Task: In the  document performance Apply all border to the tabe with  'with box; Style line and width 1 pt 'Select Header and apply  'Bold' Select the text and align it to the  Center
Action: Mouse moved to (140, 163)
Screenshot: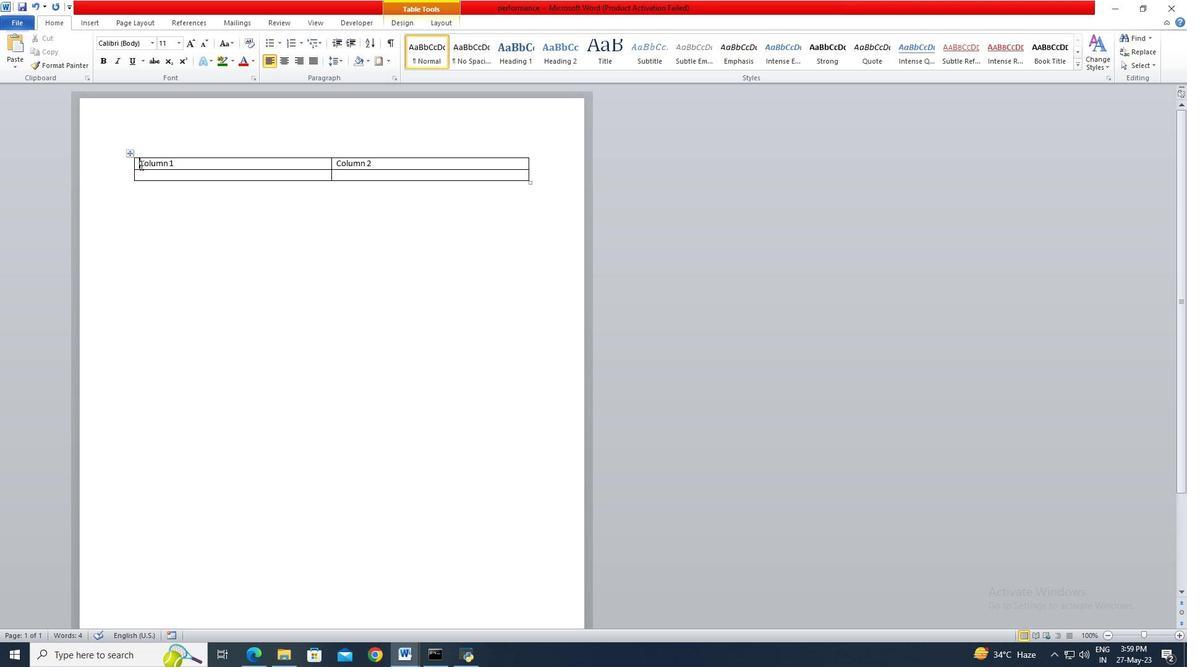 
Action: Mouse pressed left at (140, 163)
Screenshot: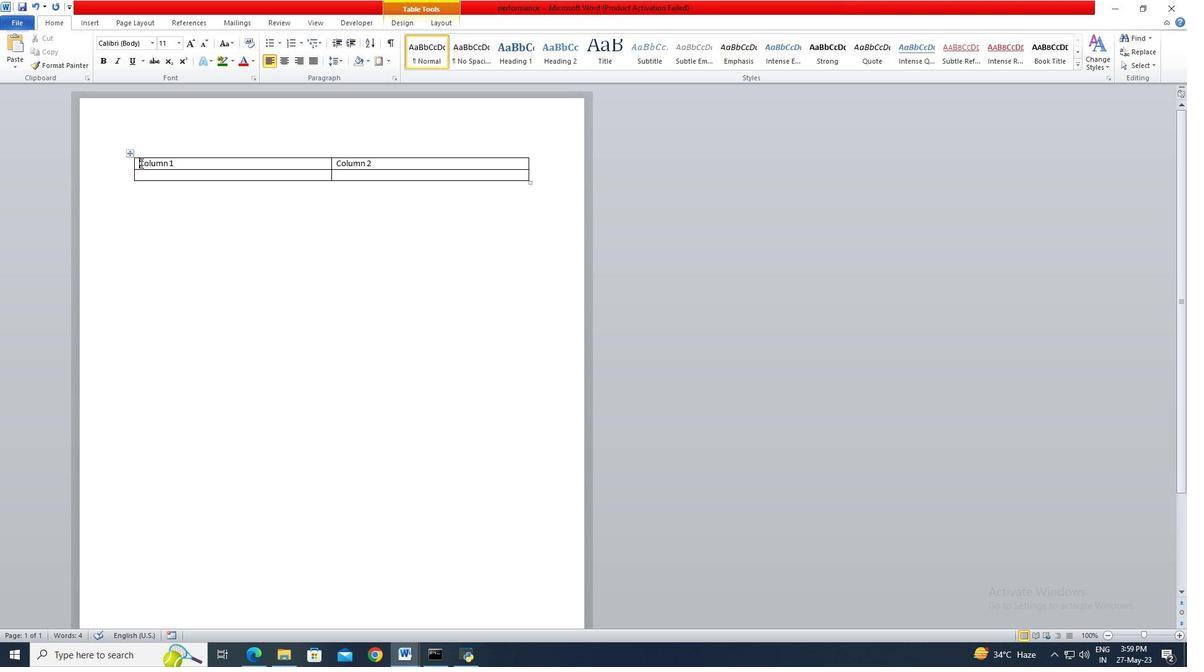 
Action: Key pressed ctrl+A
Screenshot: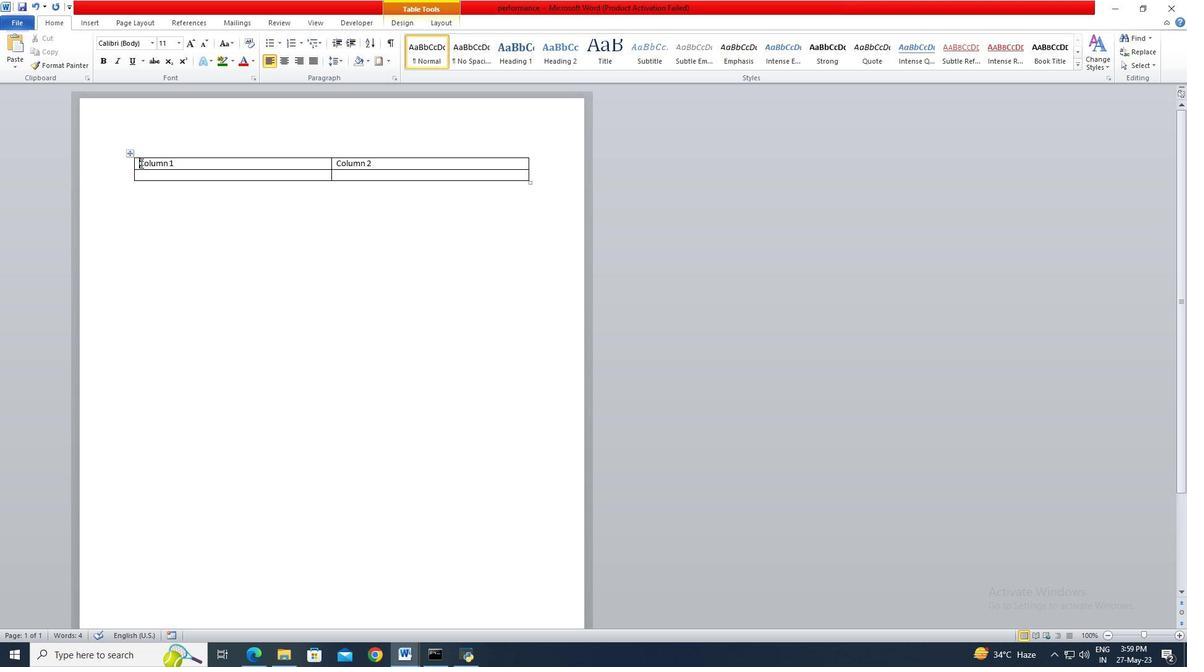 
Action: Mouse moved to (380, 61)
Screenshot: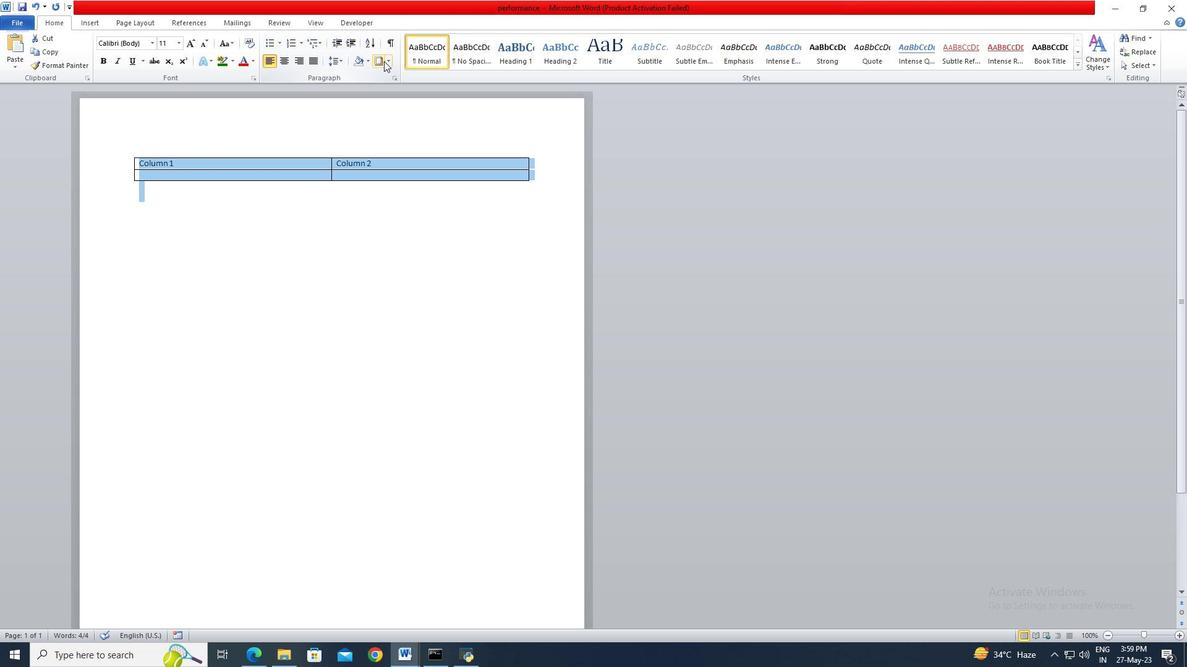 
Action: Mouse pressed left at (380, 61)
Screenshot: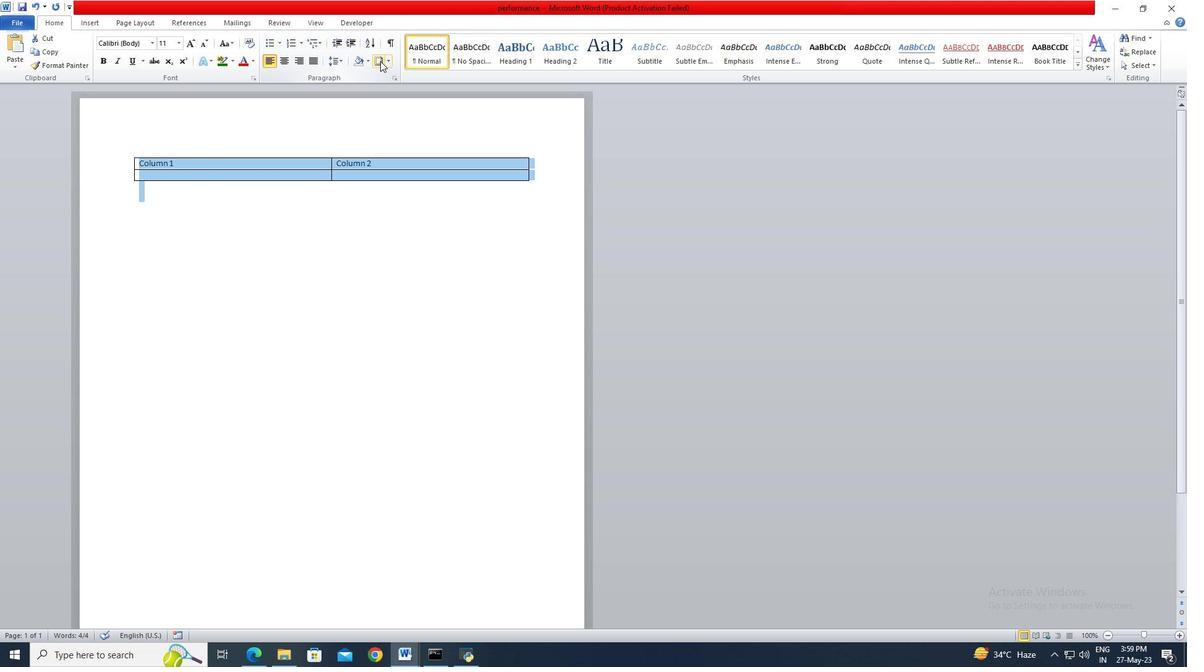 
Action: Mouse moved to (447, 271)
Screenshot: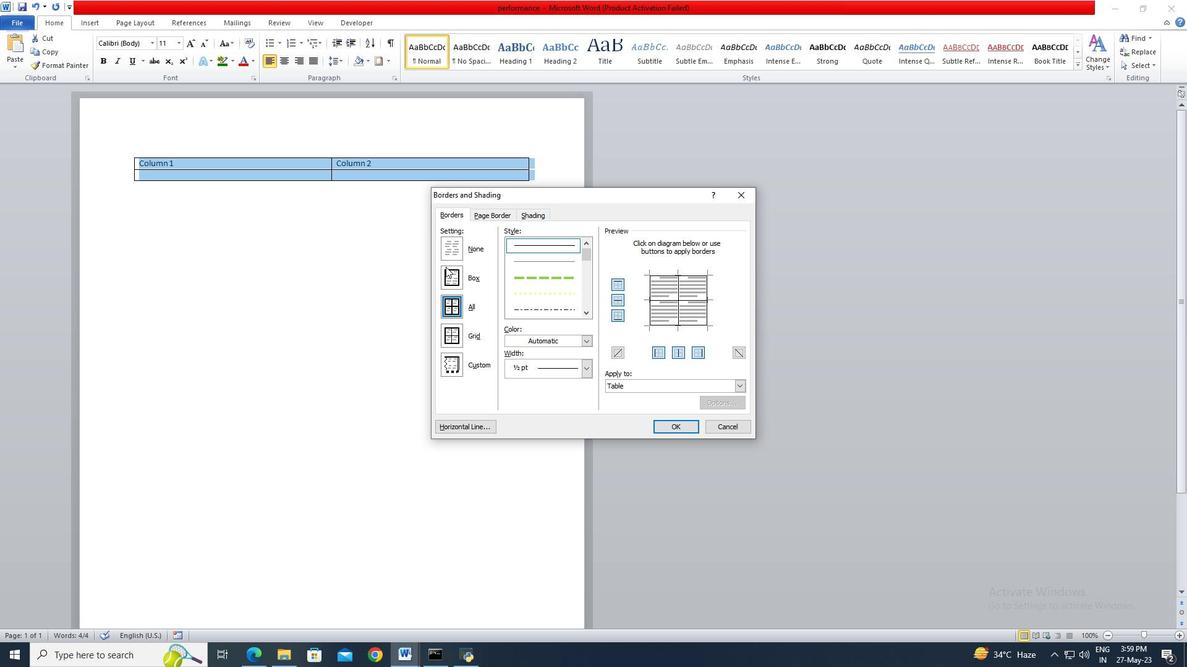 
Action: Mouse pressed left at (447, 271)
Screenshot: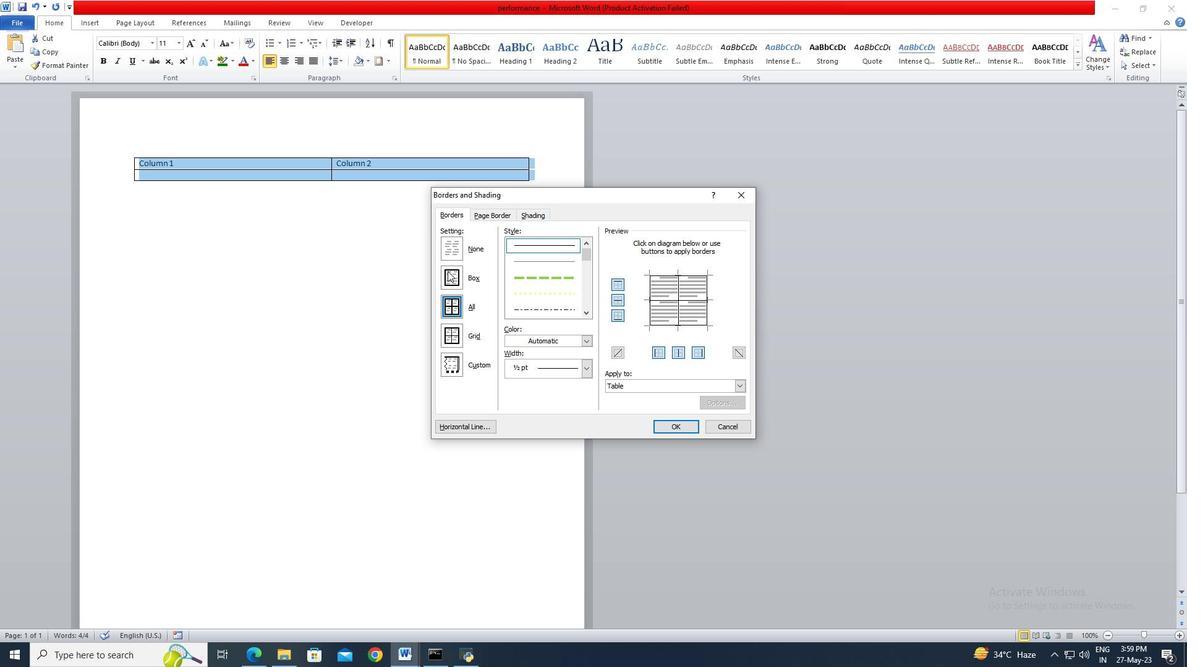 
Action: Mouse moved to (513, 246)
Screenshot: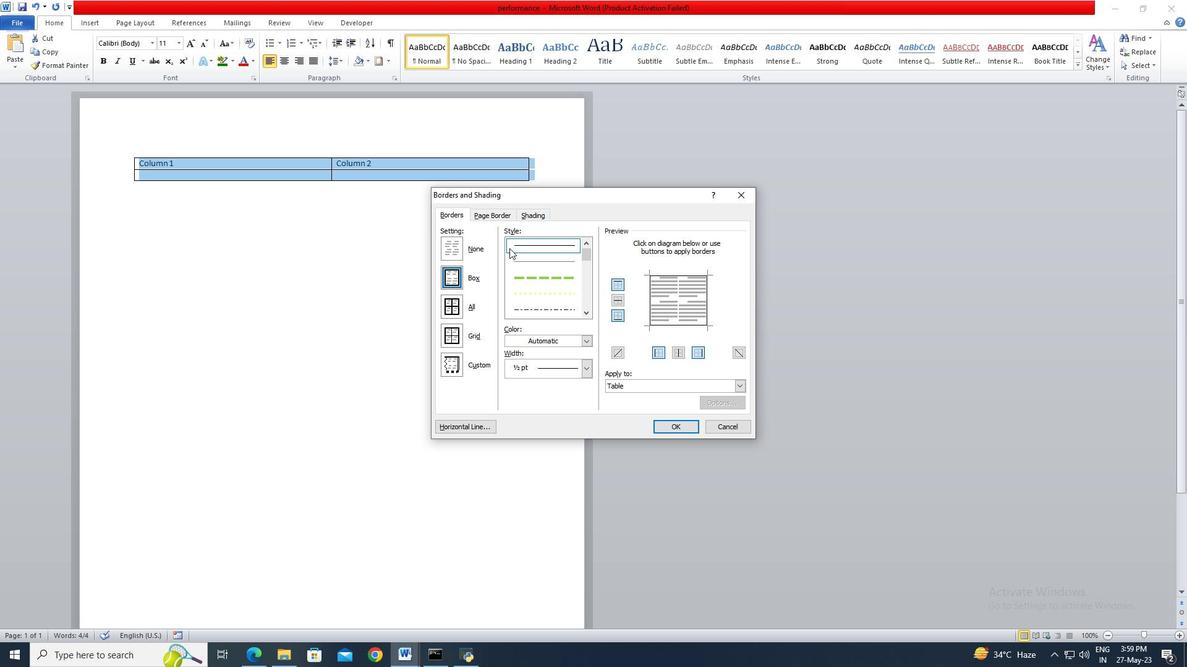 
Action: Mouse pressed left at (513, 246)
Screenshot: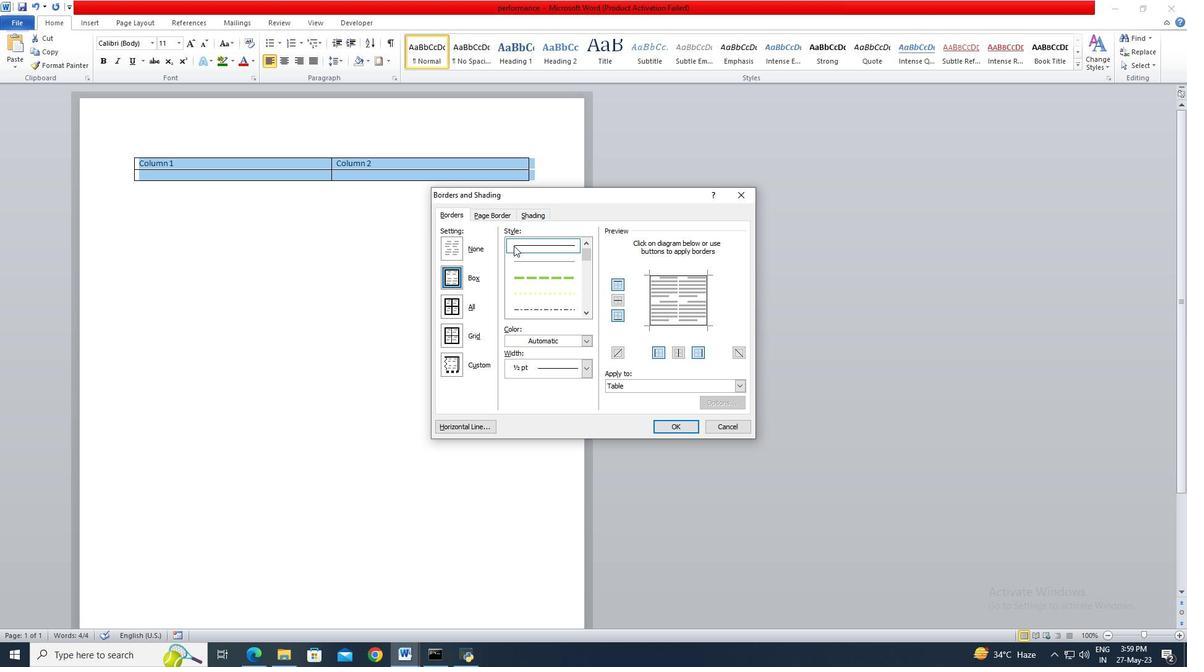 
Action: Mouse moved to (588, 362)
Screenshot: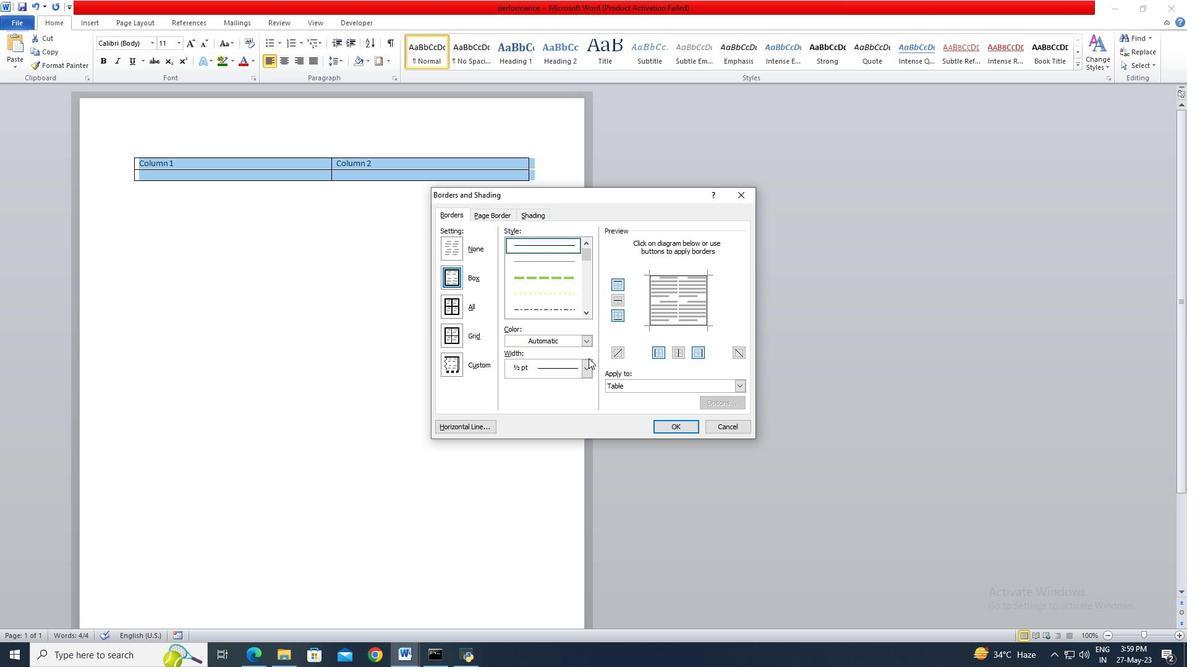 
Action: Mouse pressed left at (588, 362)
Screenshot: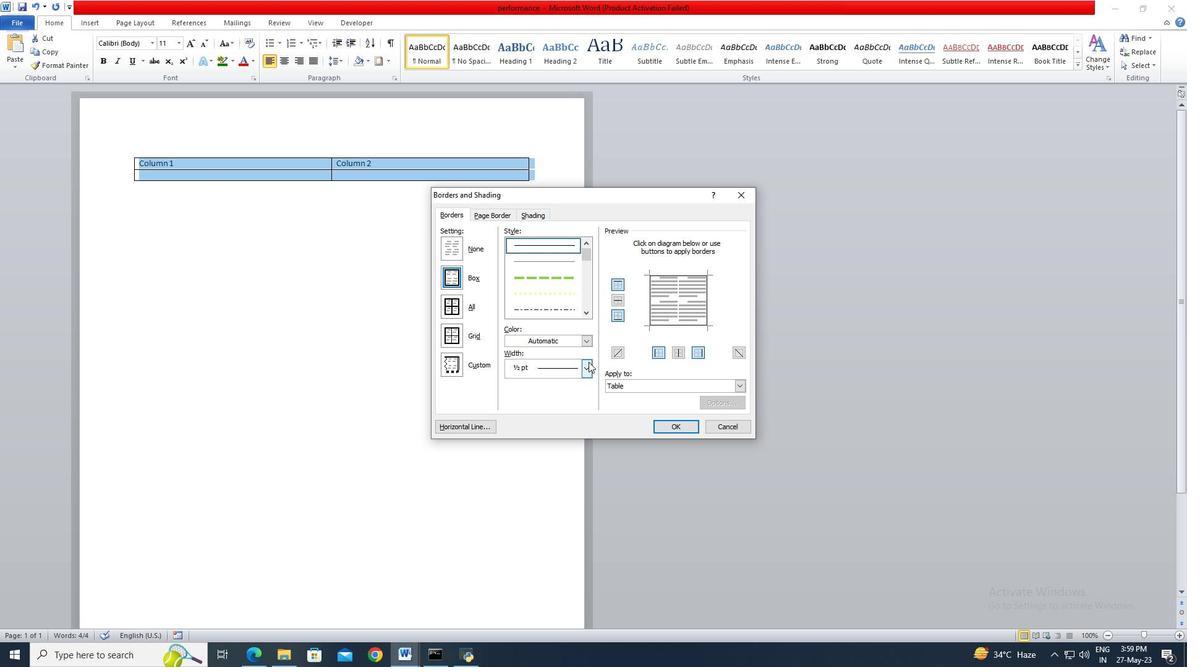 
Action: Mouse moved to (576, 430)
Screenshot: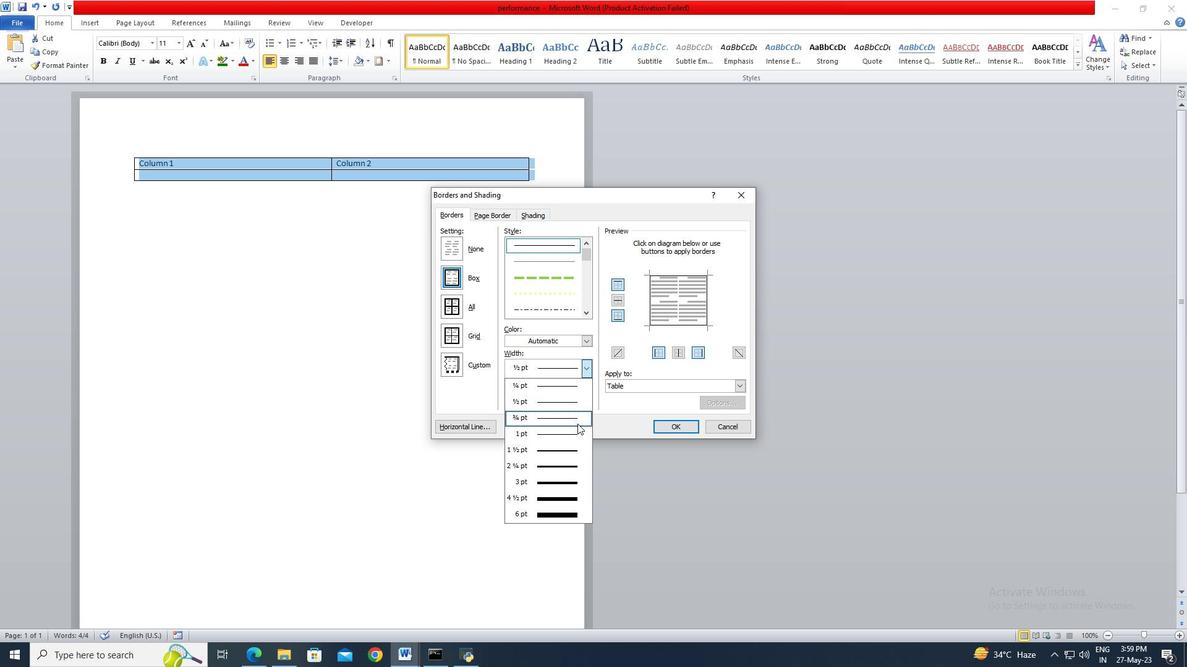 
Action: Mouse pressed left at (576, 430)
Screenshot: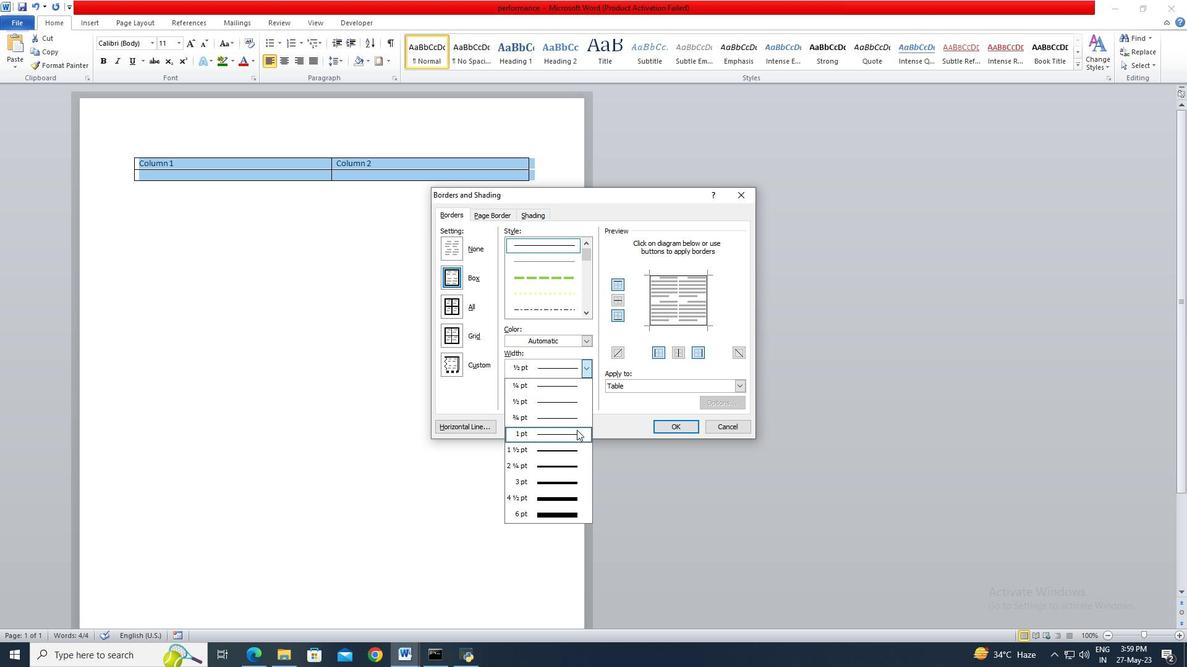
Action: Mouse moved to (667, 426)
Screenshot: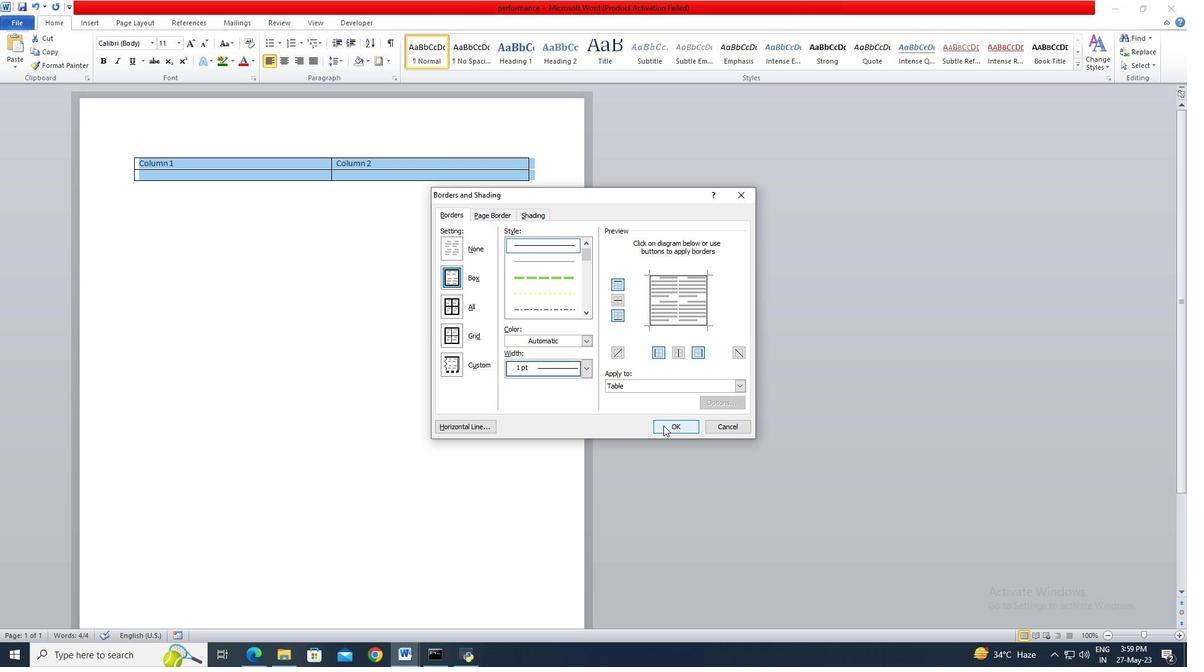 
Action: Mouse pressed left at (667, 426)
Screenshot: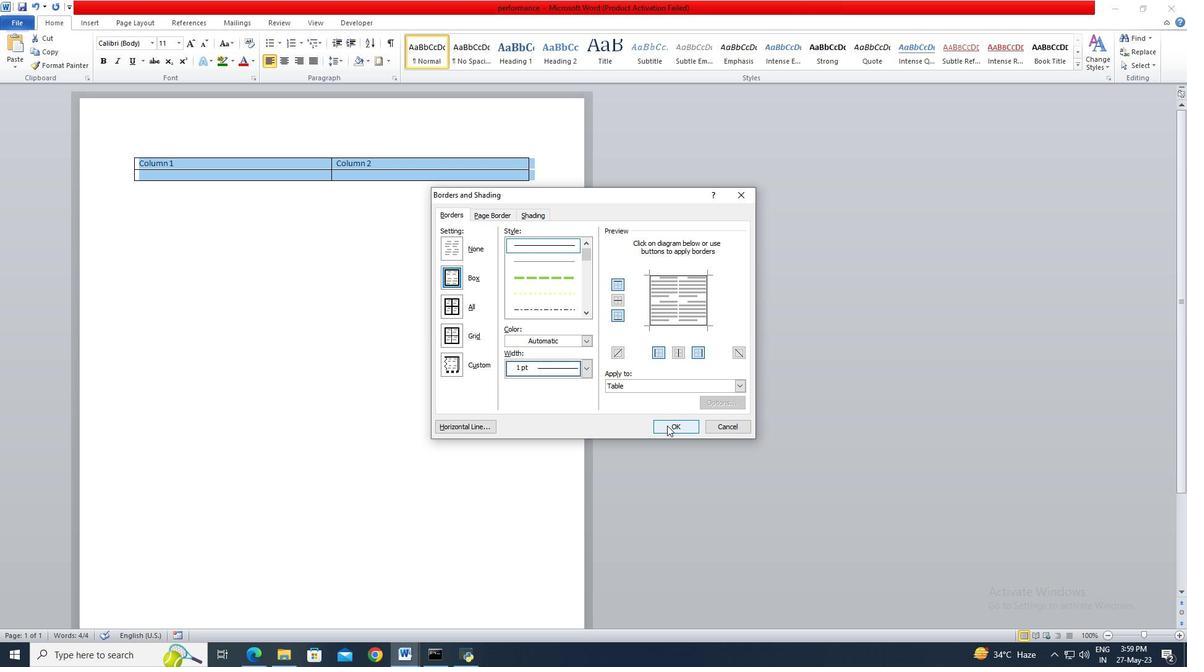 
Action: Mouse moved to (139, 166)
Screenshot: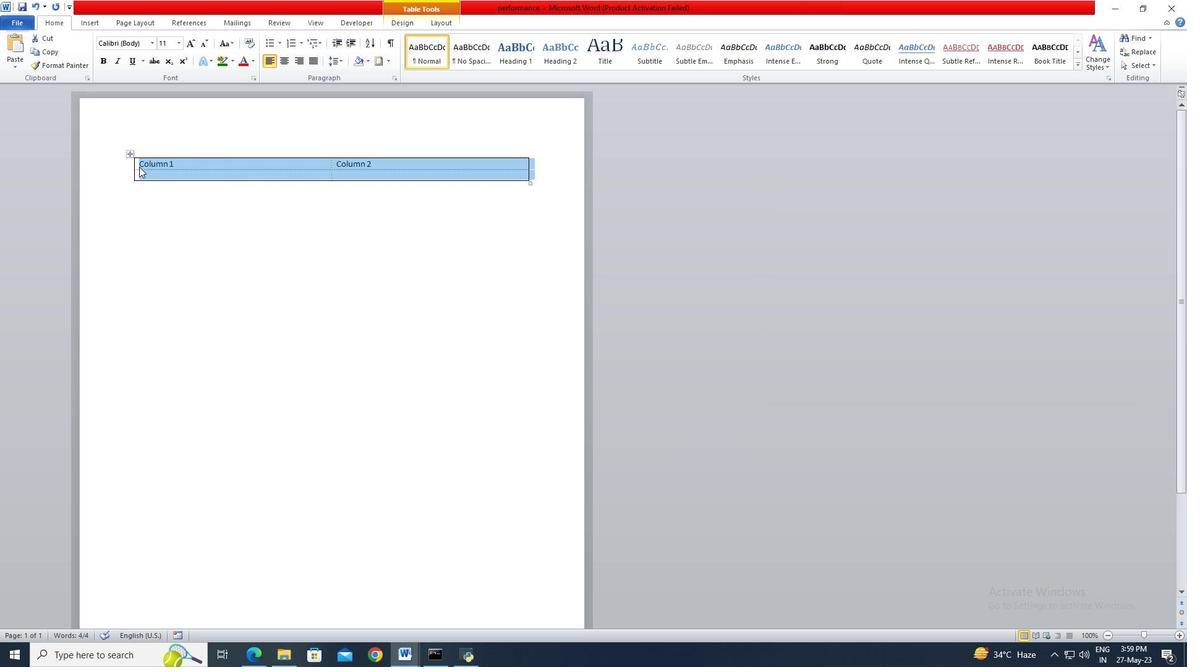 
Action: Mouse pressed left at (139, 166)
Screenshot: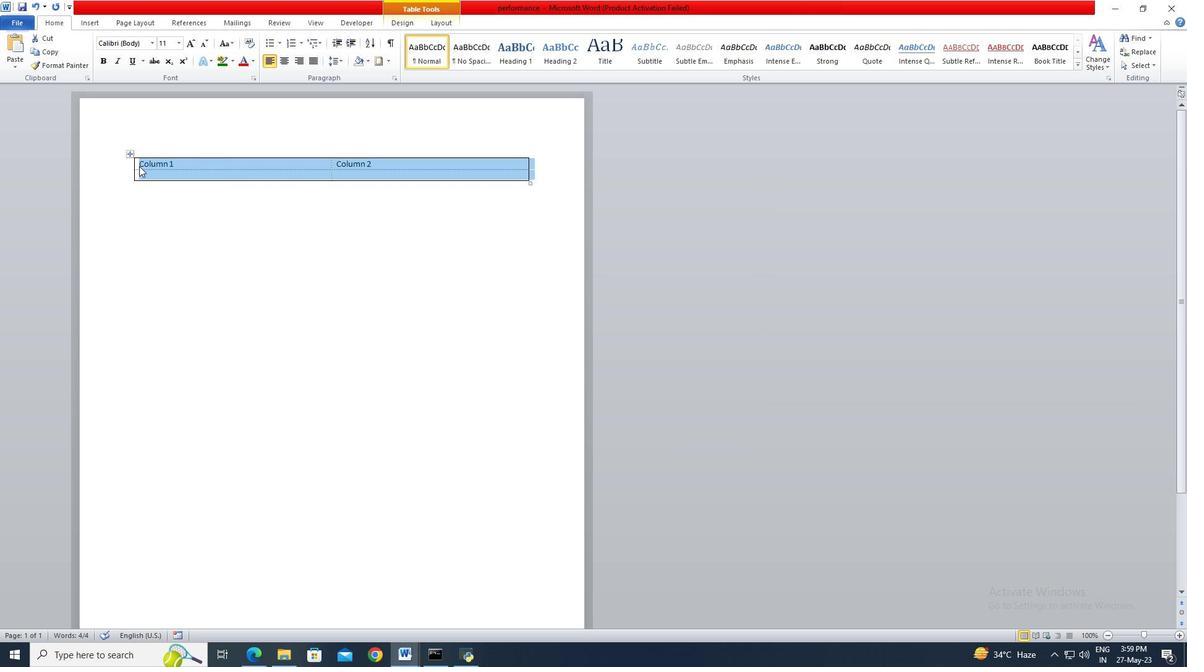 
Action: Key pressed <Key.shift><Key.right><Key.end><Key.end>
Screenshot: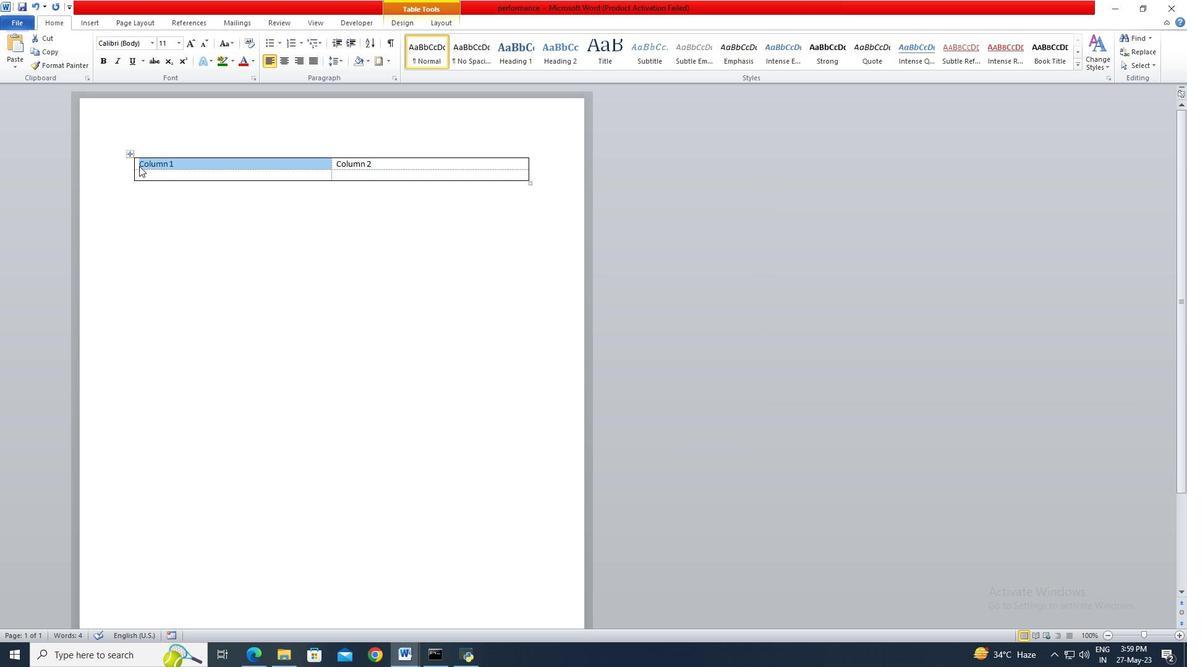 
Action: Mouse moved to (101, 65)
Screenshot: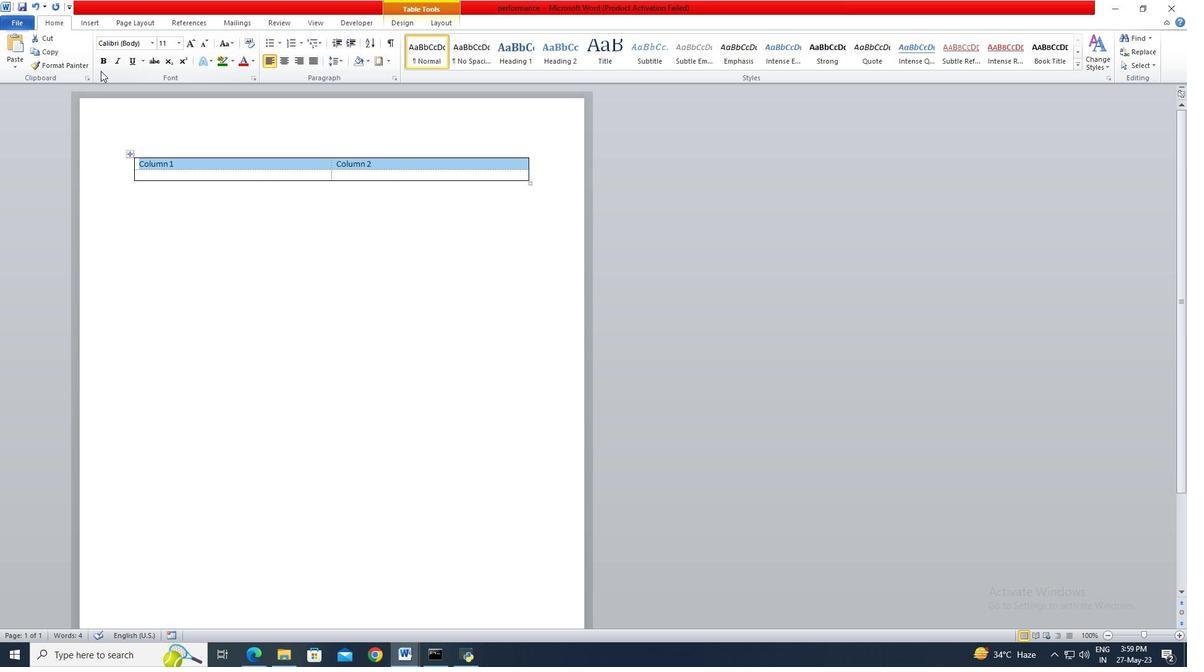 
Action: Mouse pressed left at (101, 65)
Screenshot: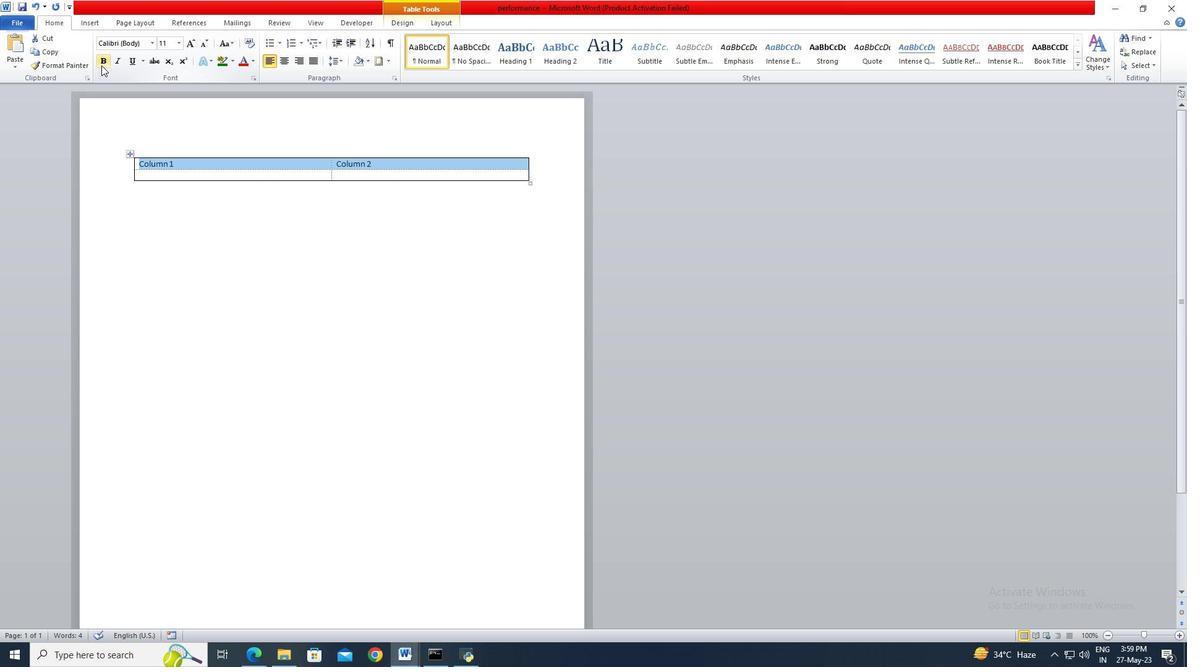 
Action: Key pressed ctrl+A
Screenshot: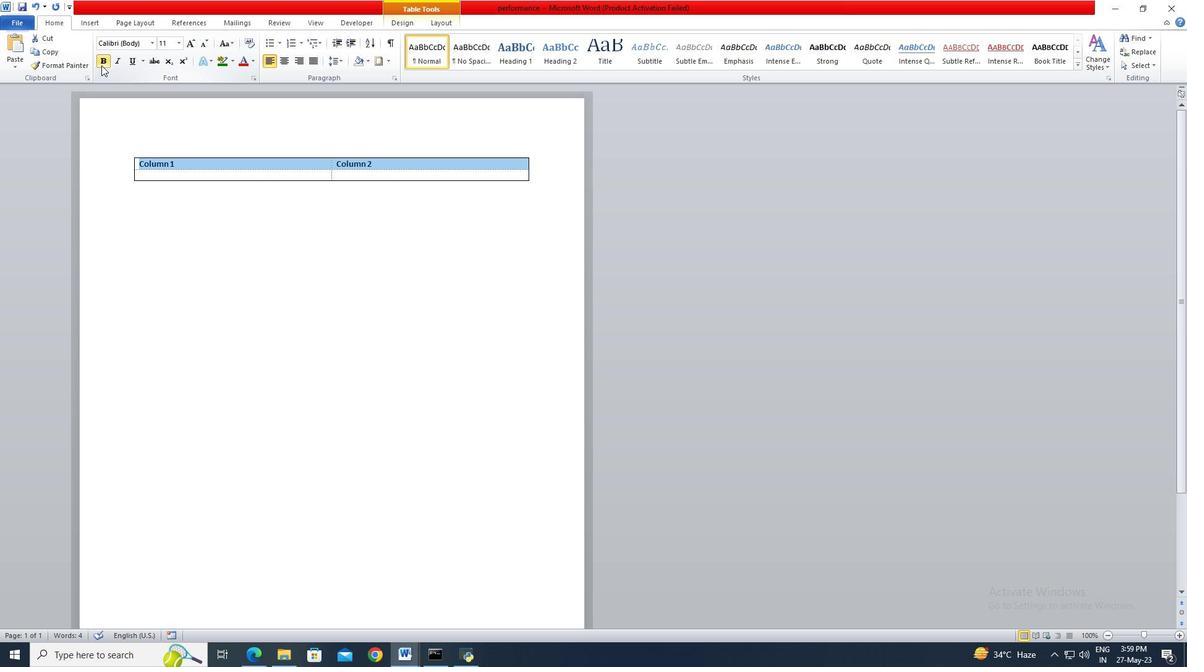 
Action: Mouse moved to (282, 66)
Screenshot: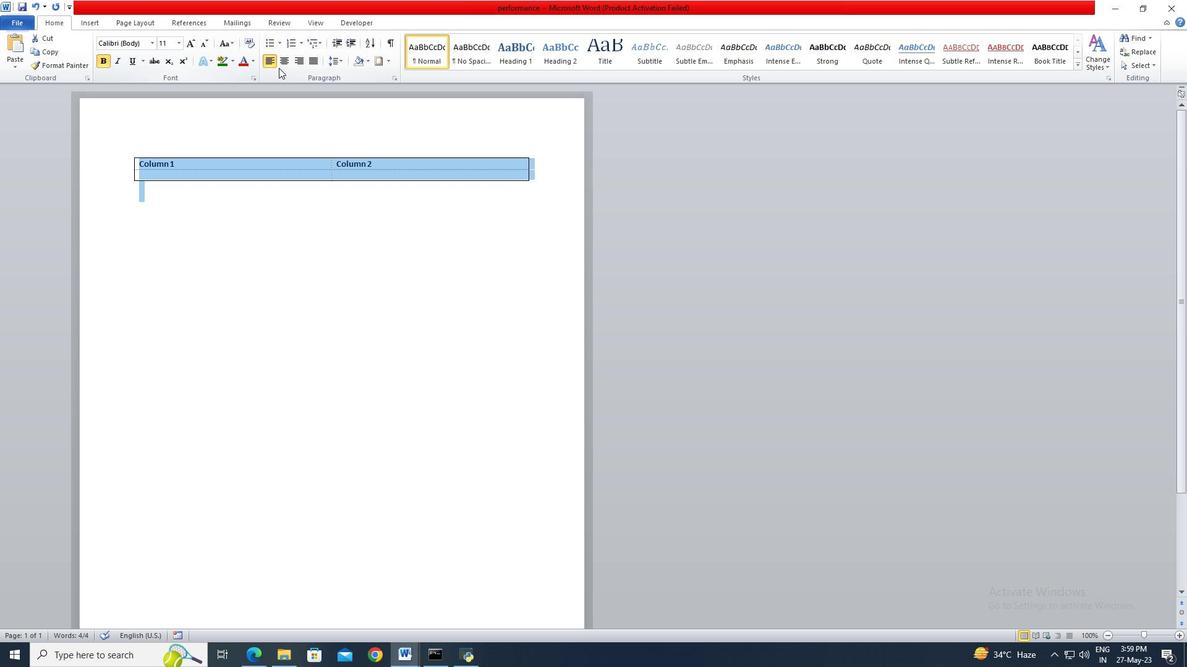 
Action: Mouse pressed left at (282, 66)
Screenshot: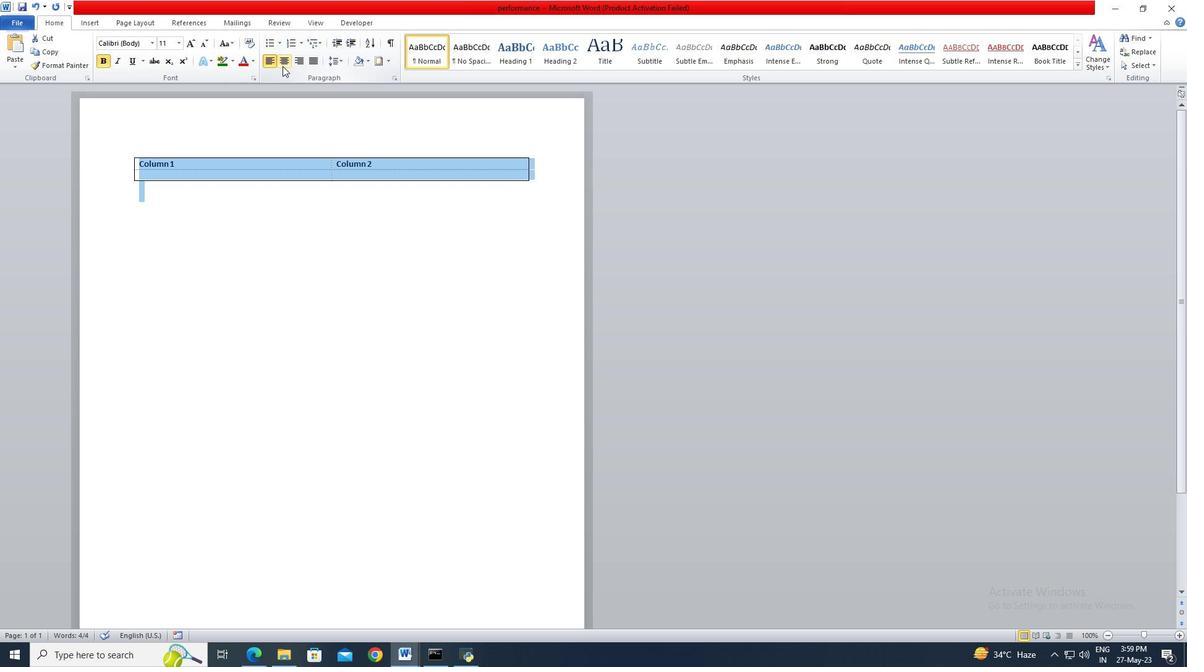 
Action: Mouse moved to (289, 165)
Screenshot: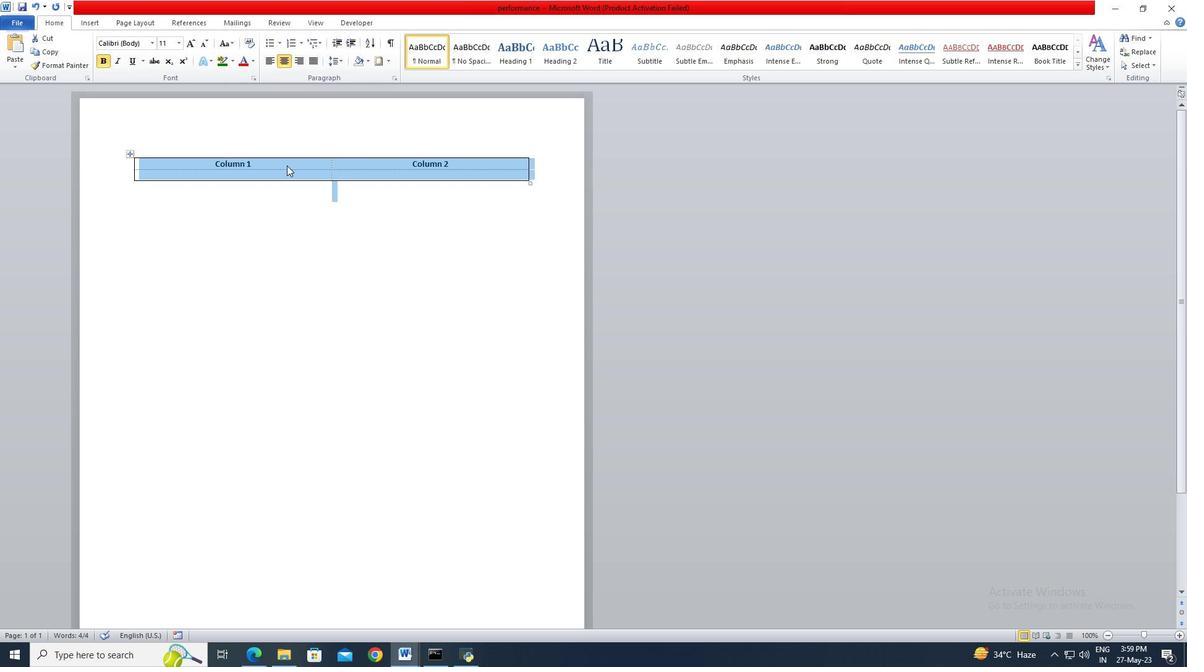 
Action: Mouse pressed left at (289, 165)
Screenshot: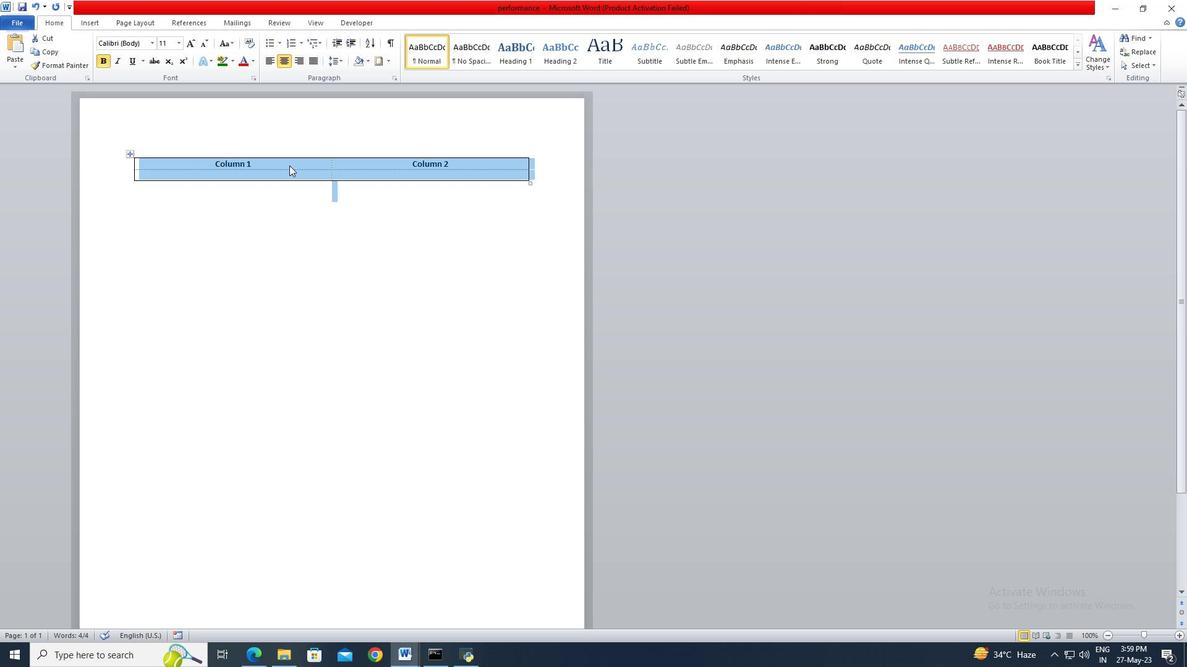
